 Task: Write the Post To "11/10/2023" Under Process Payment.
Action: Mouse moved to (159, 10)
Screenshot: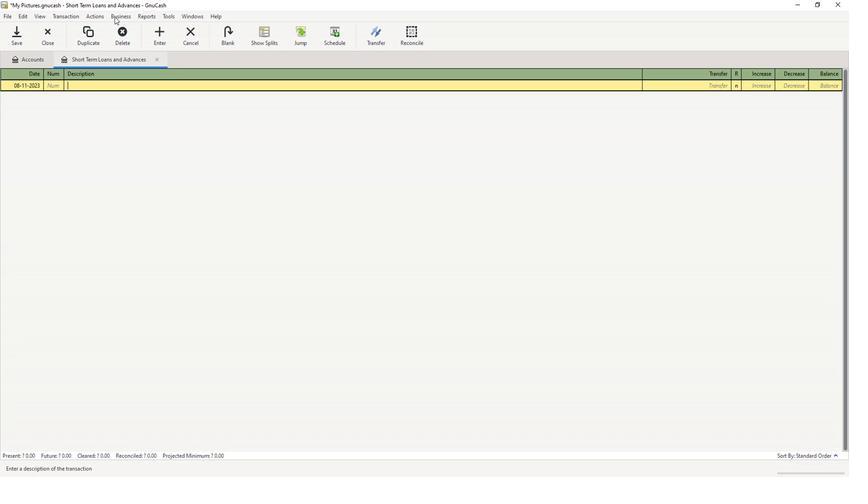 
Action: Mouse pressed left at (159, 10)
Screenshot: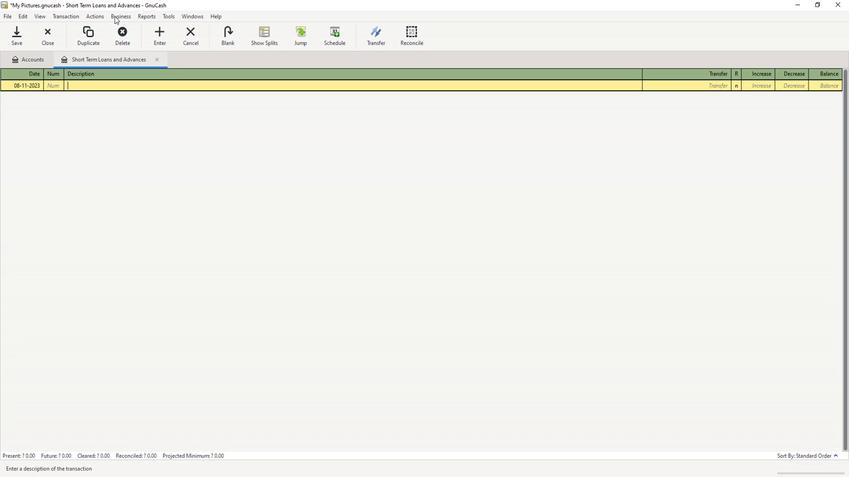 
Action: Mouse moved to (179, 30)
Screenshot: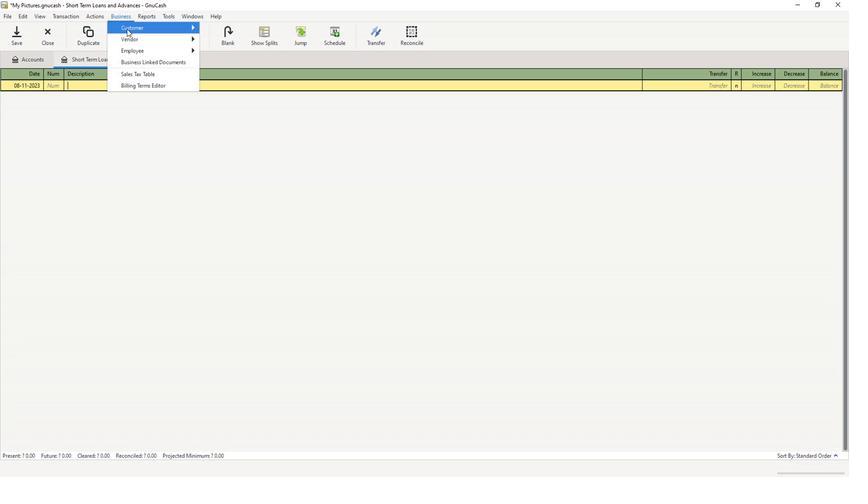 
Action: Mouse pressed left at (179, 30)
Screenshot: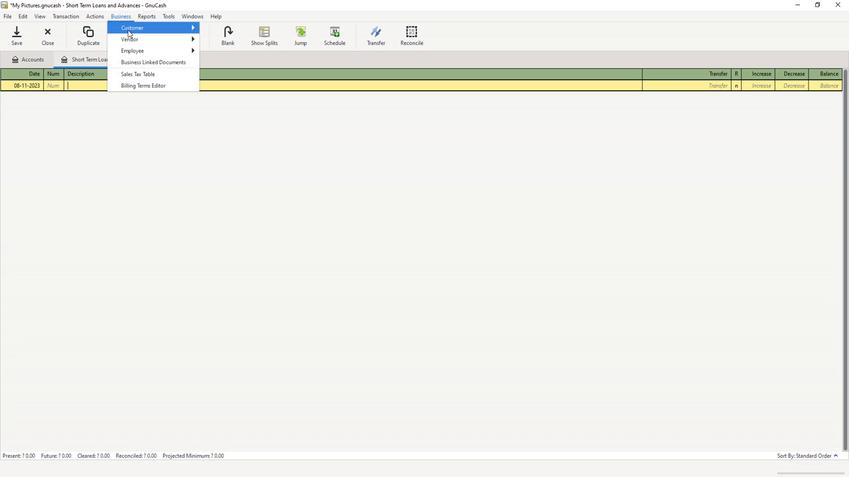 
Action: Mouse moved to (348, 144)
Screenshot: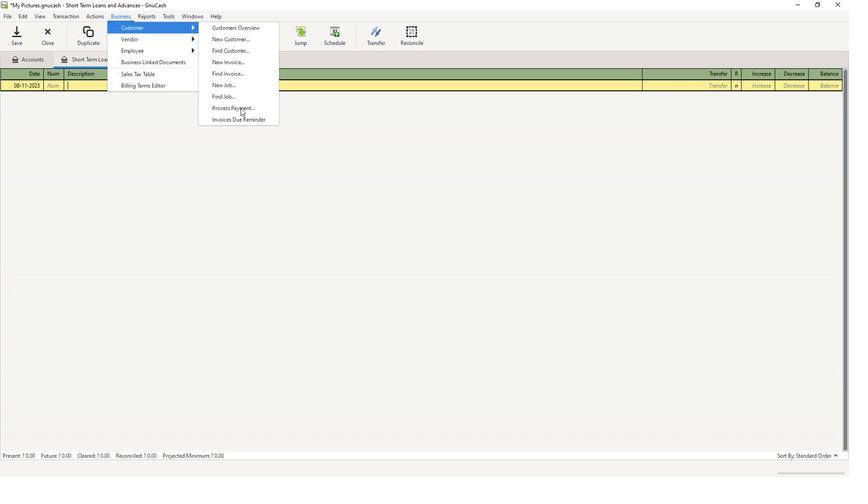 
Action: Mouse pressed left at (348, 144)
Screenshot: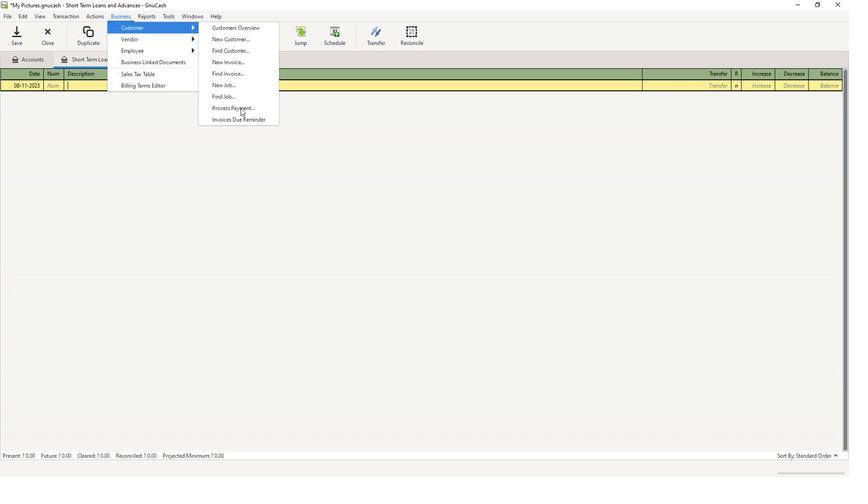 
Action: Mouse moved to (769, 204)
Screenshot: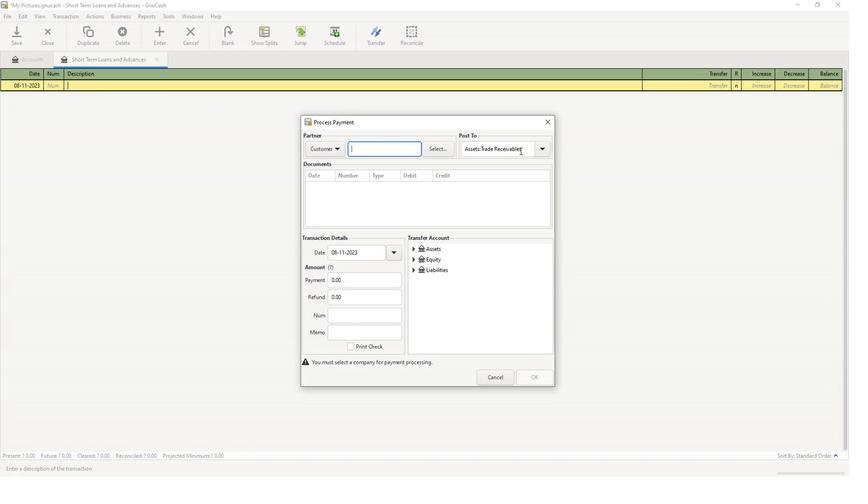 
Action: Mouse pressed left at (769, 204)
Screenshot: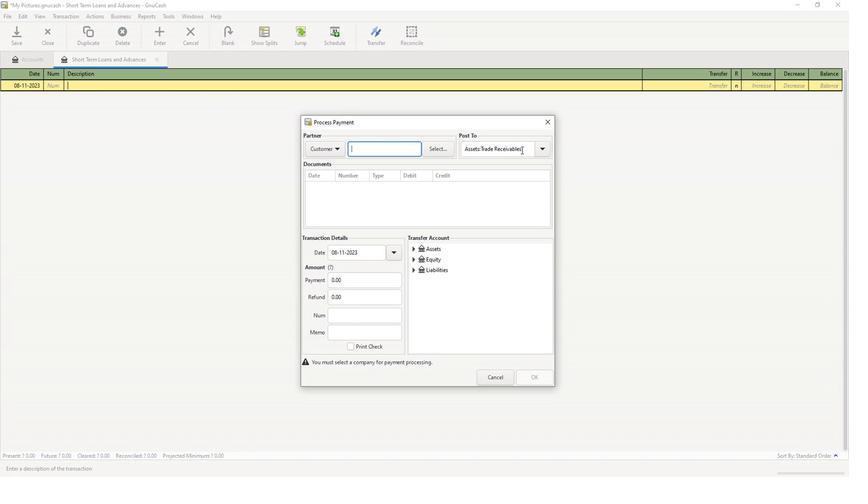 
Action: Mouse pressed left at (769, 204)
Screenshot: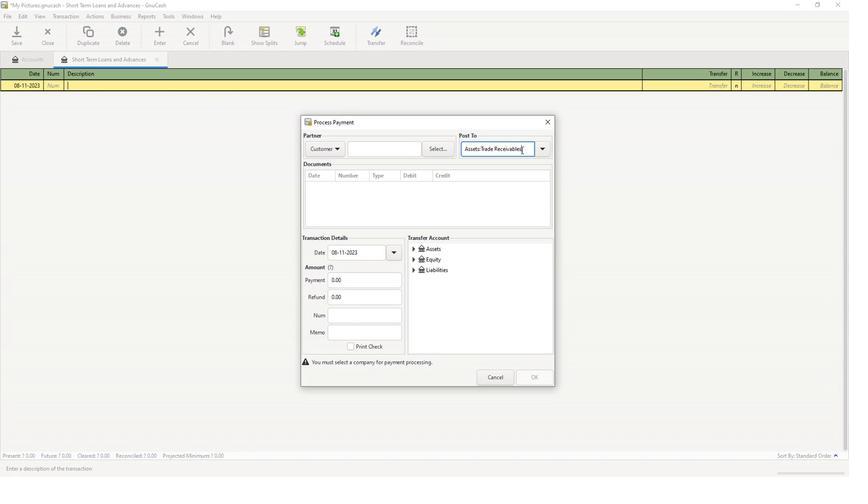 
Action: Mouse moved to (685, 202)
Screenshot: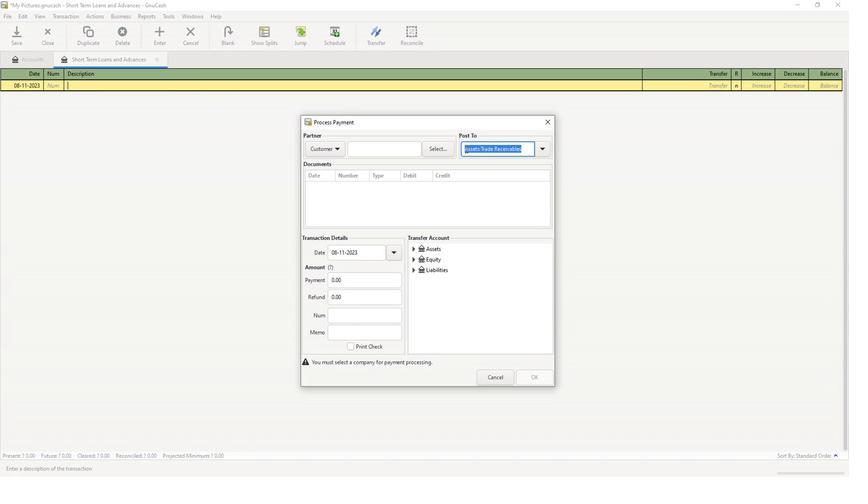 
Action: Key pressed <Key.backspace>11/10/2023
Screenshot: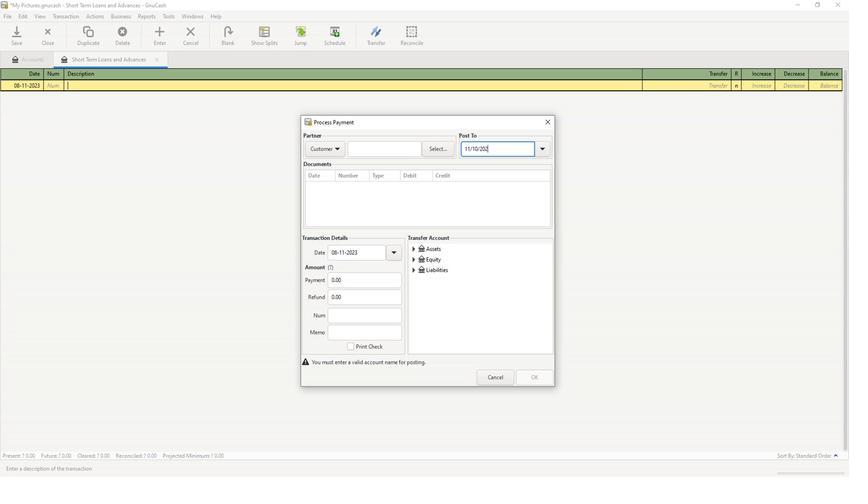 
Action: Mouse moved to (728, 278)
Screenshot: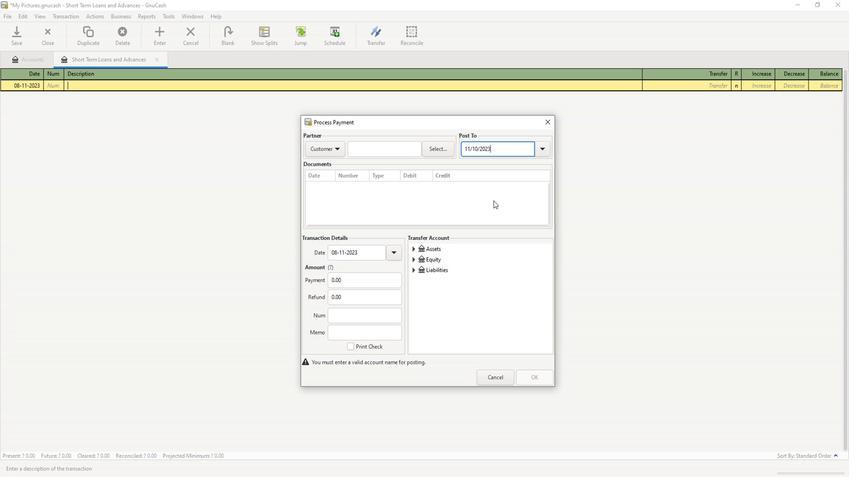 
